 Task: Enable dependabot alerts in the code security and analysis section.
Action: Mouse moved to (1010, 176)
Screenshot: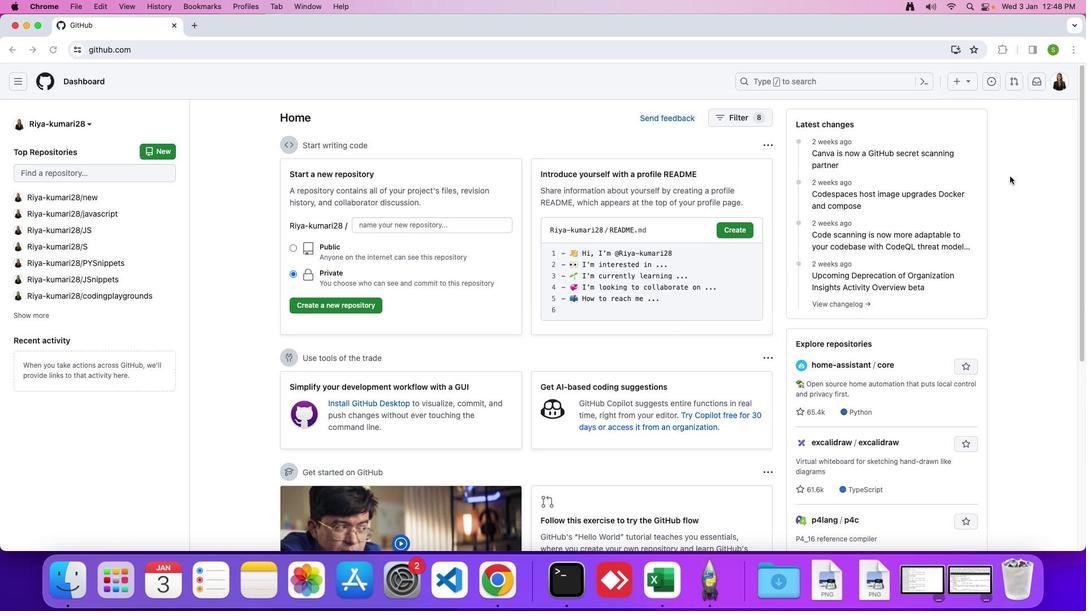 
Action: Mouse pressed left at (1010, 176)
Screenshot: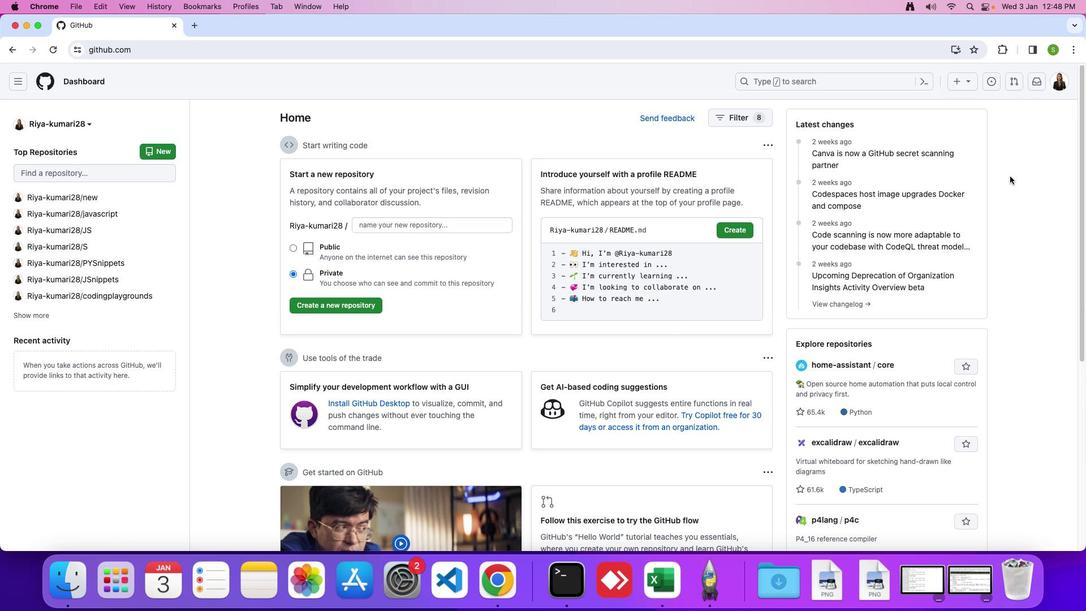 
Action: Mouse moved to (1057, 83)
Screenshot: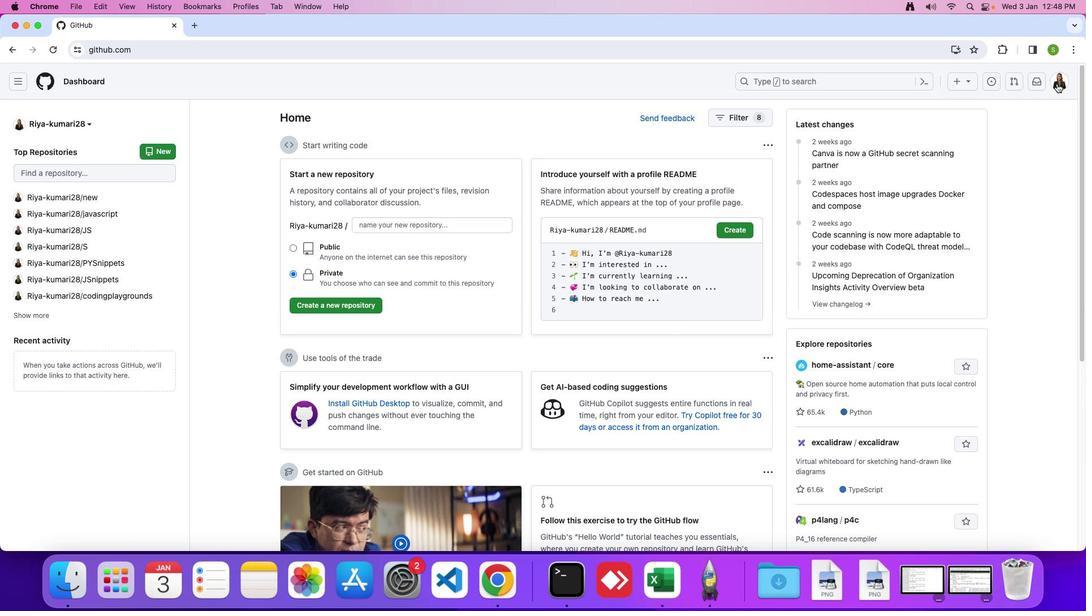 
Action: Mouse pressed left at (1057, 83)
Screenshot: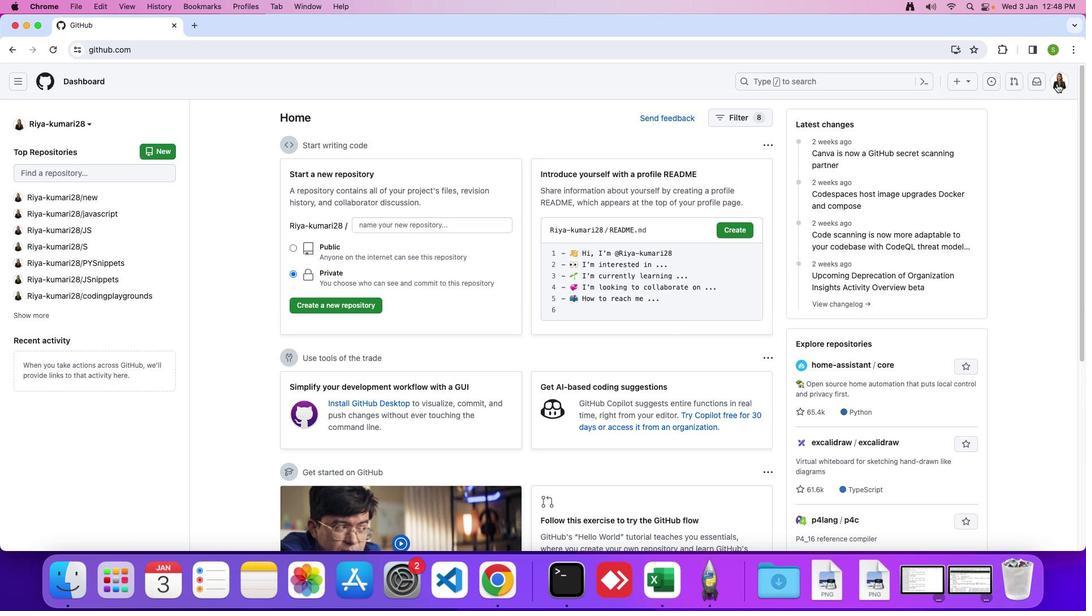 
Action: Mouse moved to (958, 390)
Screenshot: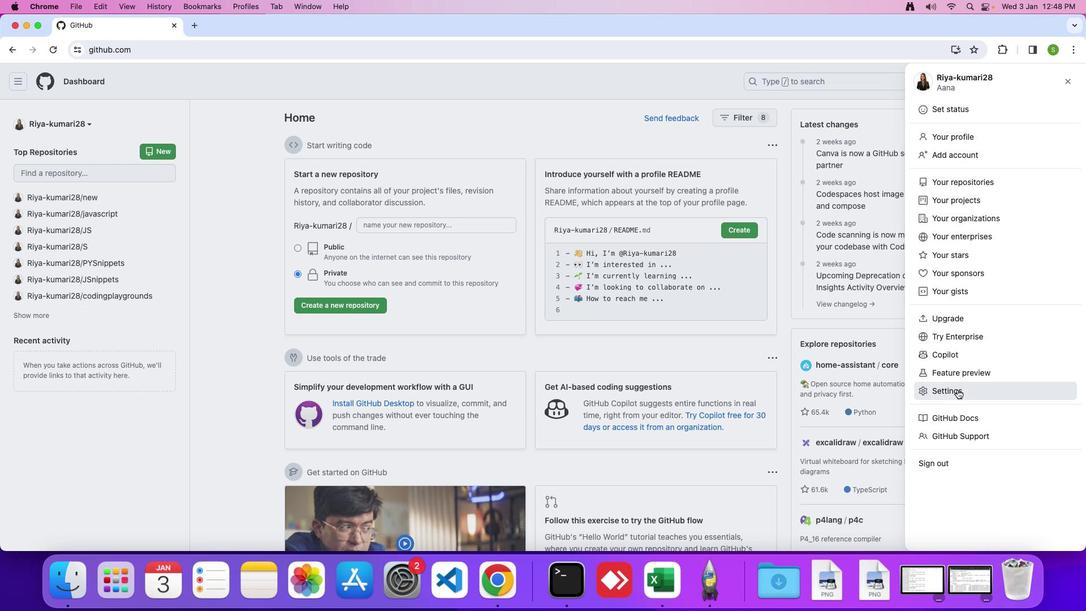 
Action: Mouse pressed left at (958, 390)
Screenshot: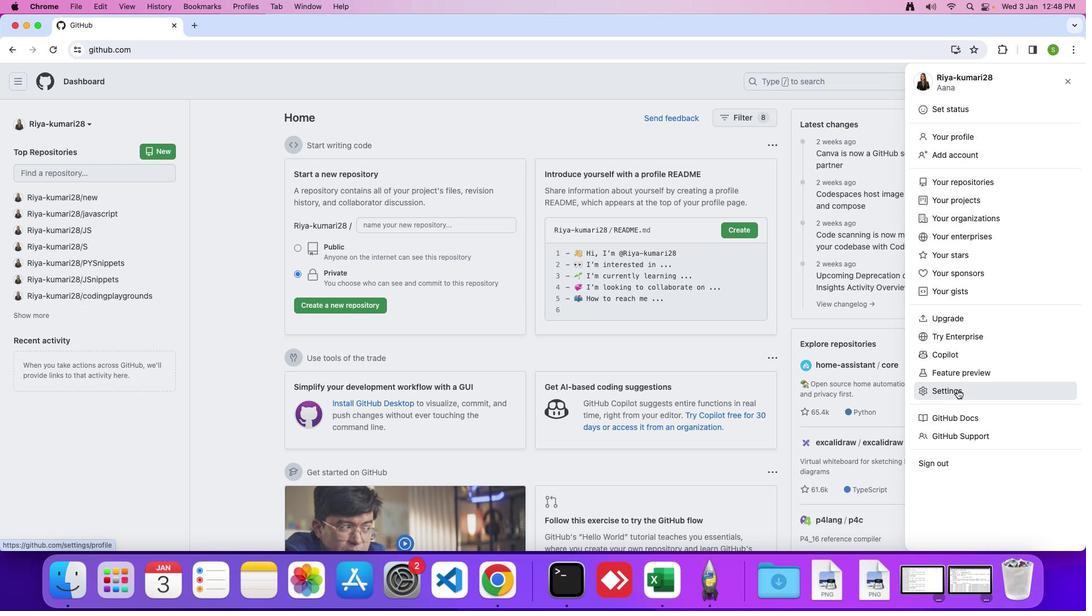 
Action: Mouse moved to (316, 390)
Screenshot: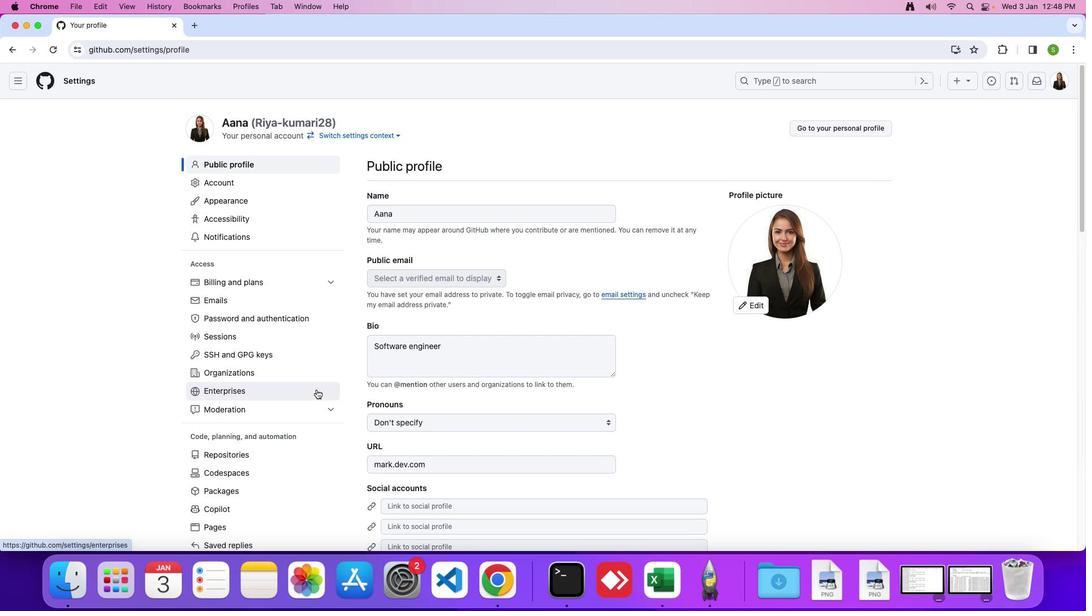 
Action: Mouse scrolled (316, 390) with delta (0, 0)
Screenshot: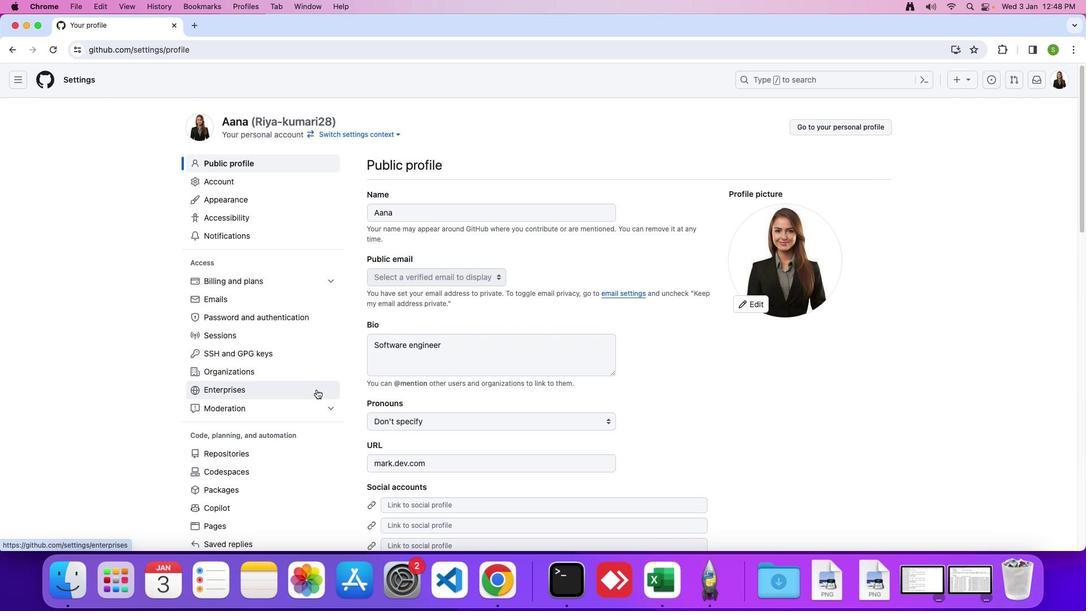 
Action: Mouse moved to (316, 390)
Screenshot: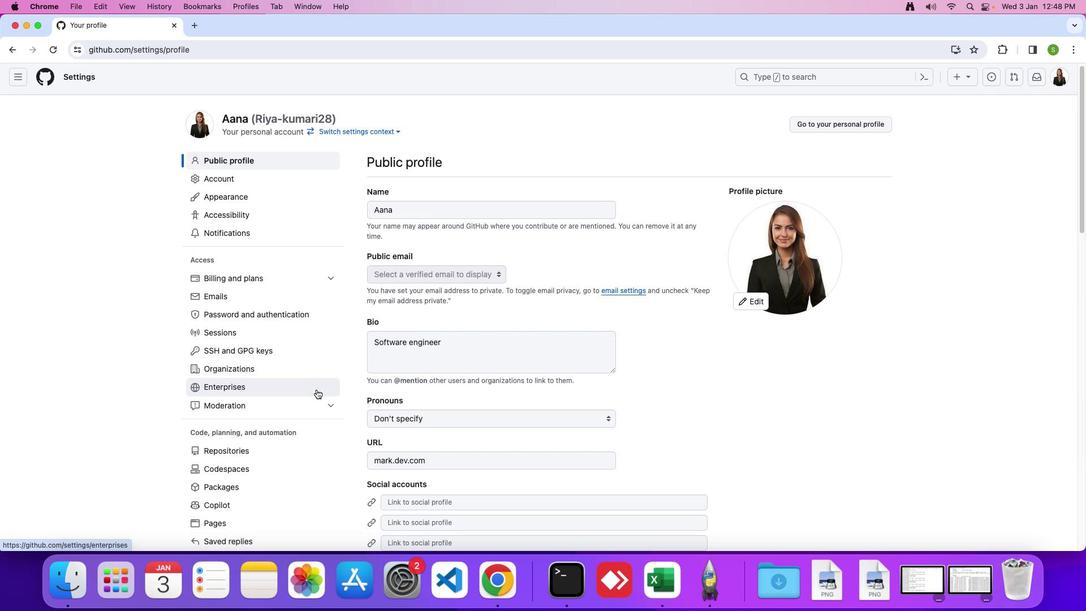 
Action: Mouse scrolled (316, 390) with delta (0, 0)
Screenshot: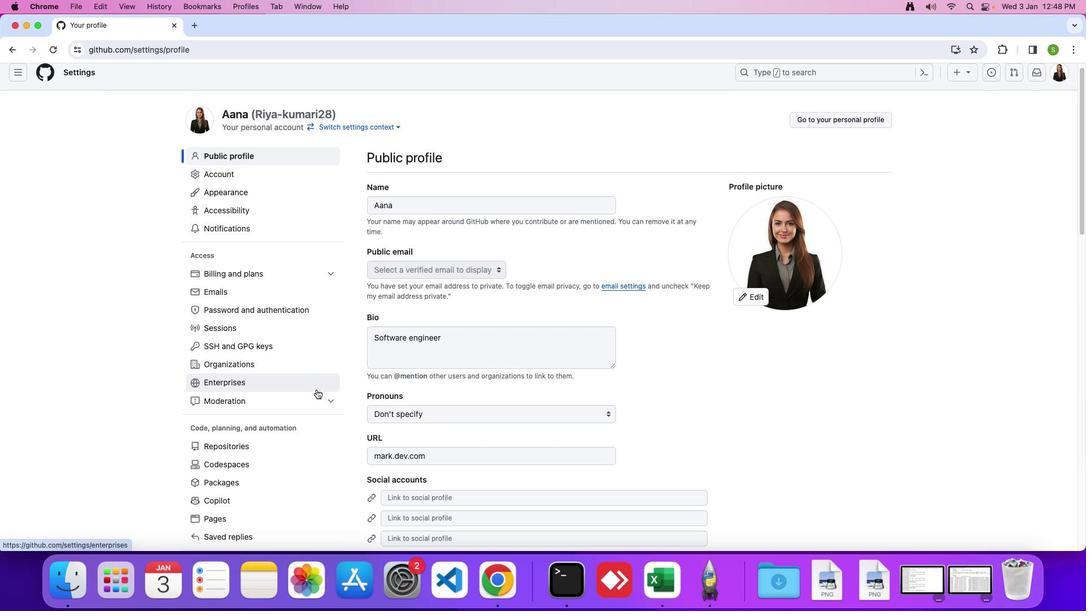 
Action: Mouse scrolled (316, 390) with delta (0, 0)
Screenshot: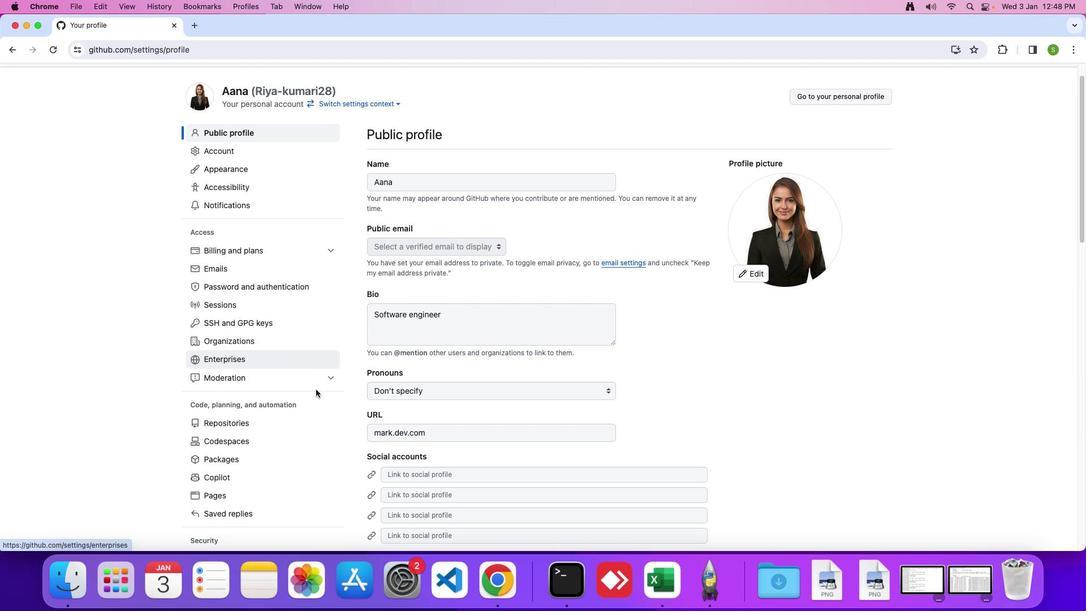 
Action: Mouse moved to (291, 382)
Screenshot: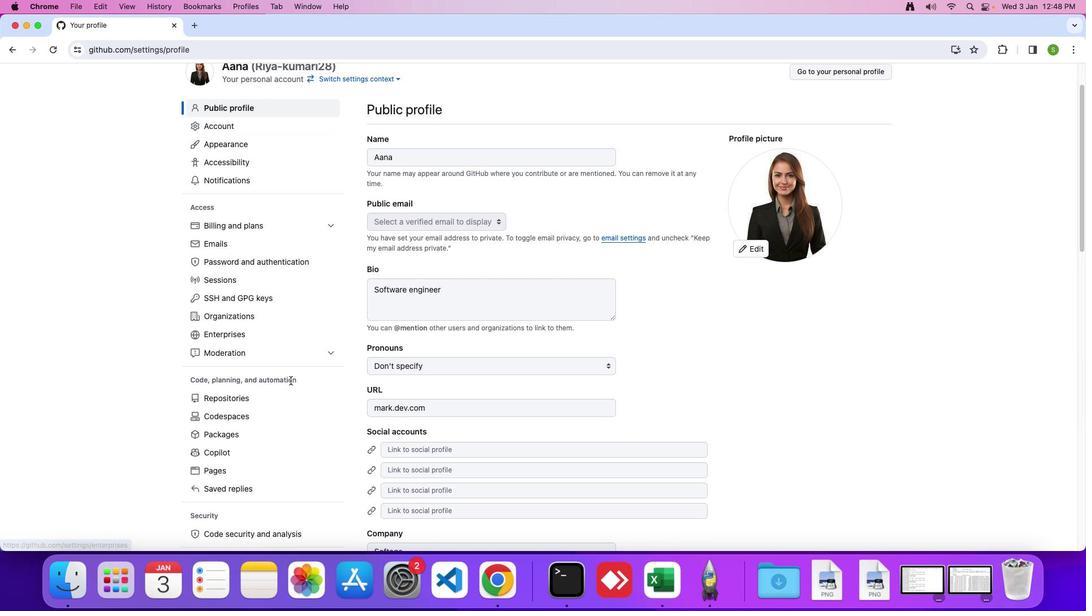 
Action: Mouse scrolled (291, 382) with delta (0, 0)
Screenshot: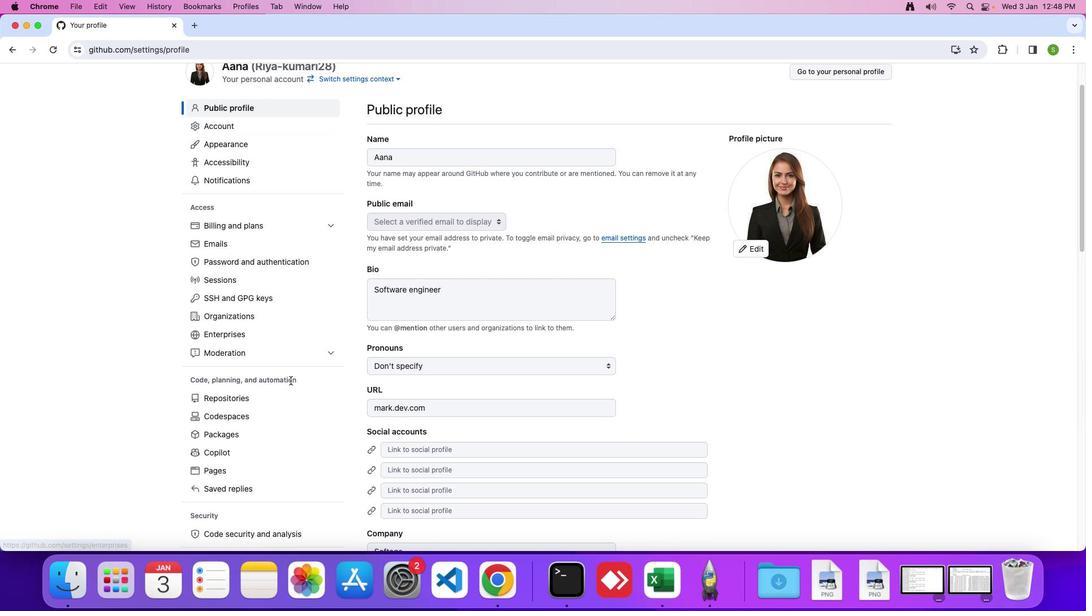 
Action: Mouse moved to (290, 380)
Screenshot: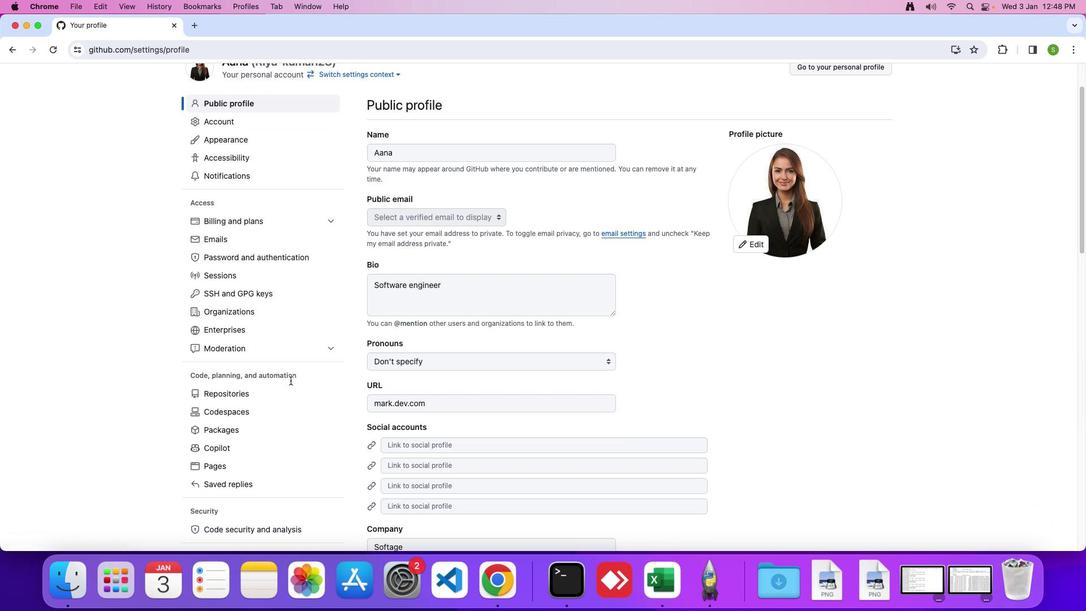 
Action: Mouse scrolled (290, 380) with delta (0, 0)
Screenshot: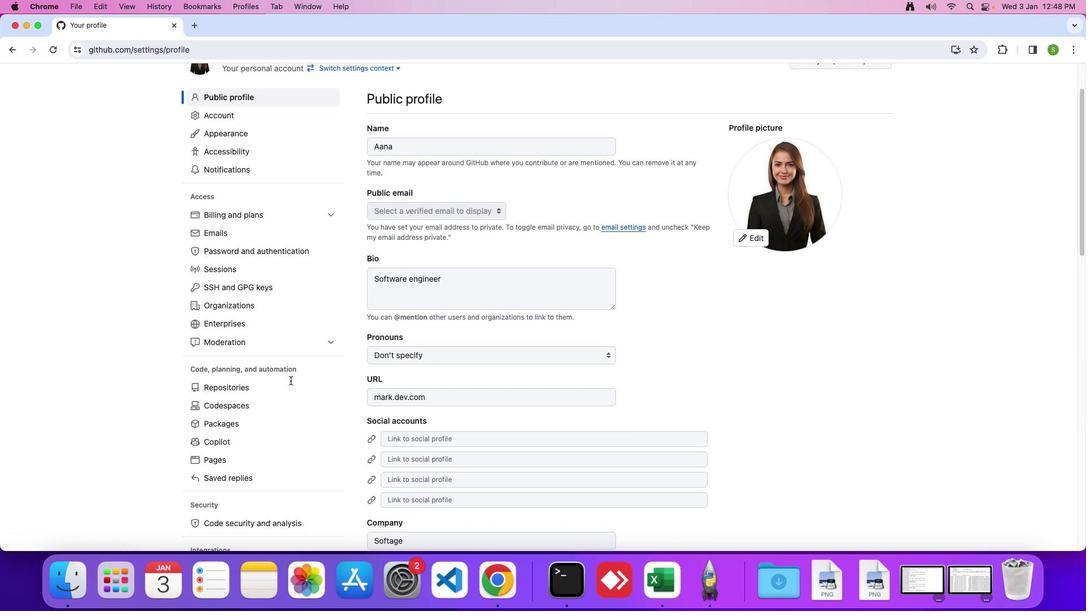 
Action: Mouse moved to (290, 380)
Screenshot: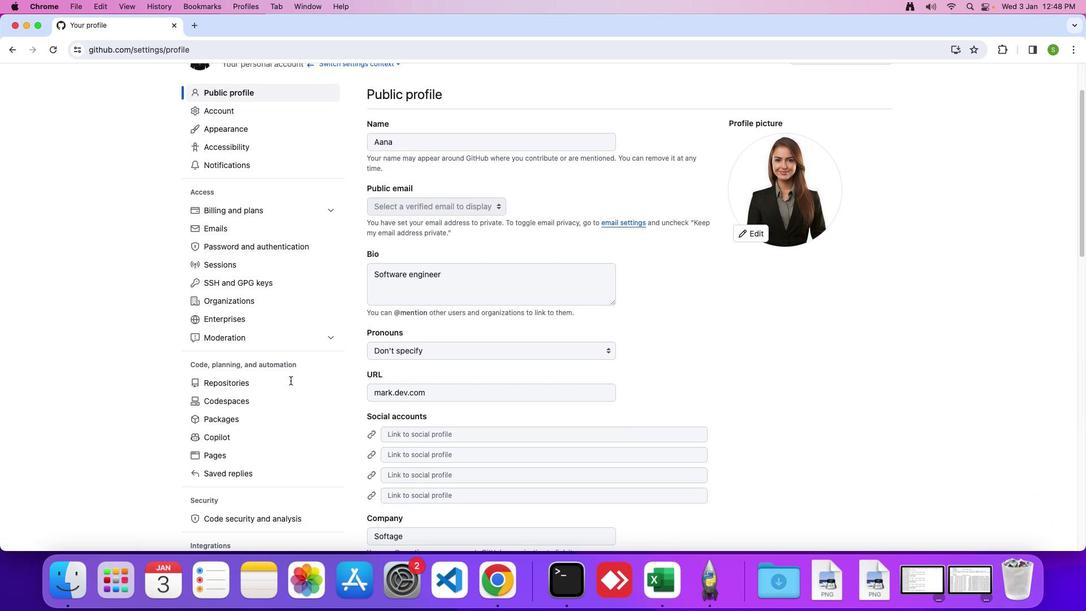 
Action: Mouse scrolled (290, 380) with delta (0, 0)
Screenshot: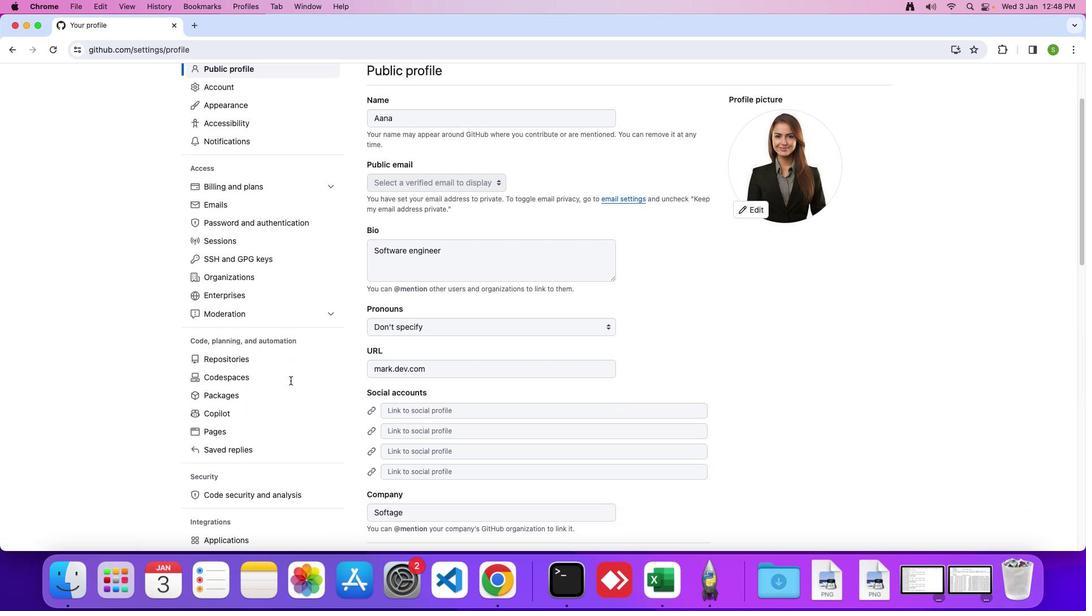 
Action: Mouse moved to (290, 379)
Screenshot: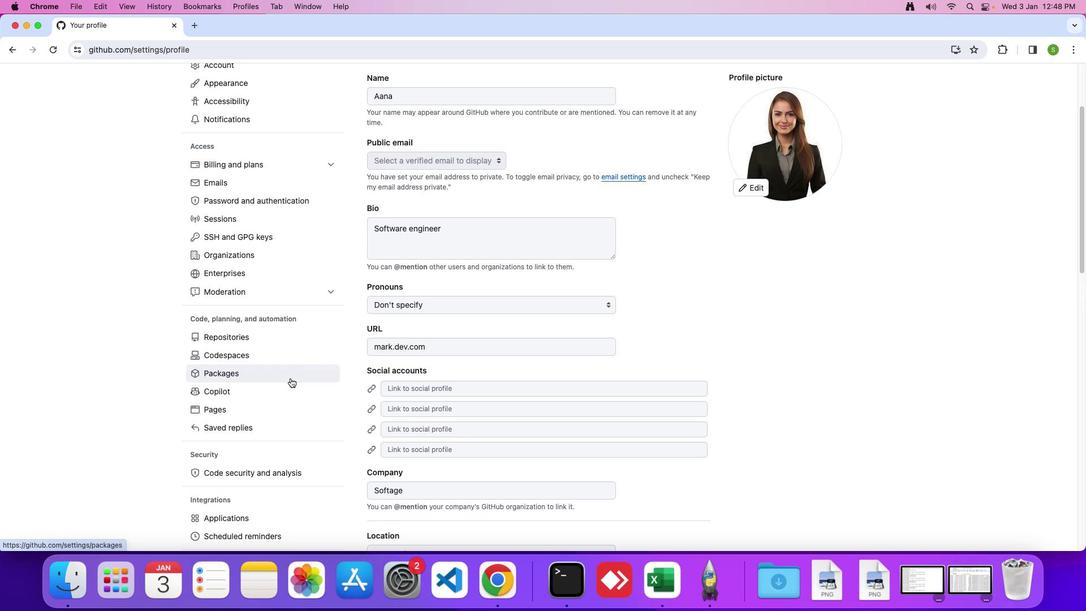 
Action: Mouse scrolled (290, 379) with delta (0, 0)
Screenshot: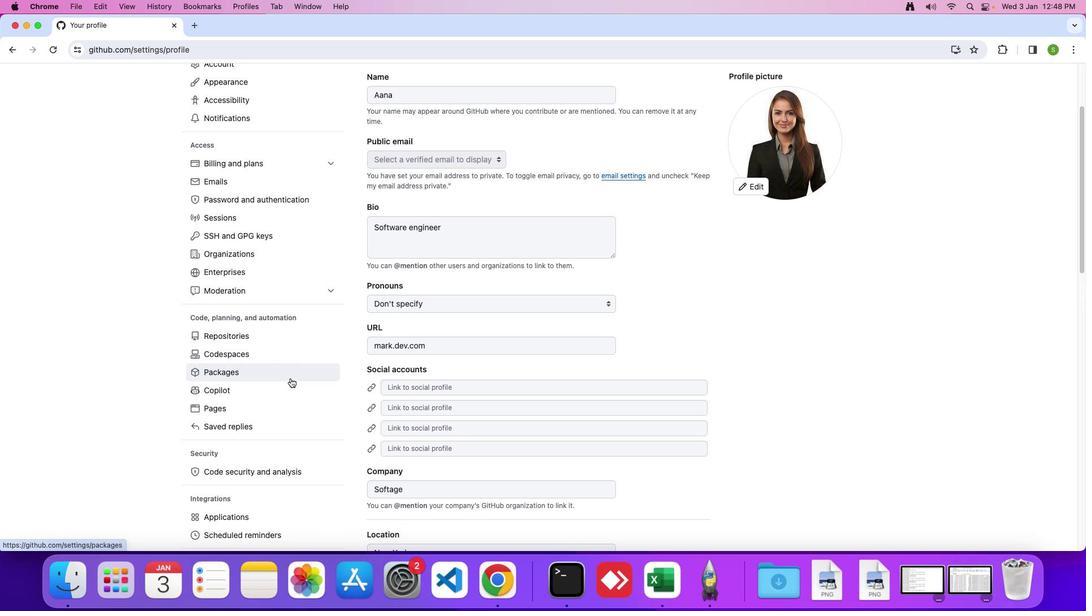 
Action: Mouse moved to (290, 378)
Screenshot: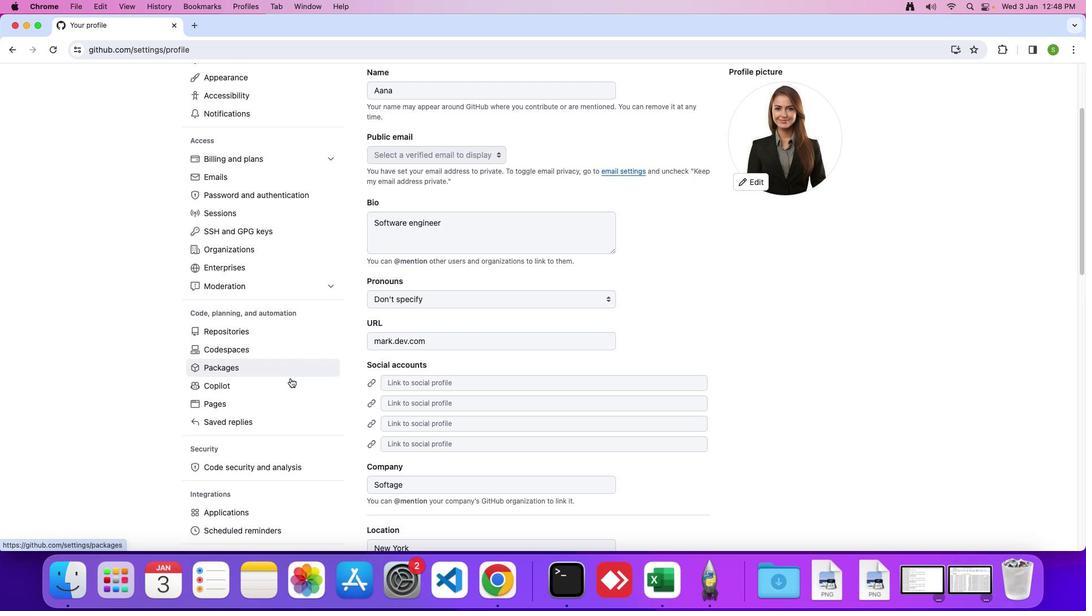 
Action: Mouse scrolled (290, 378) with delta (0, 0)
Screenshot: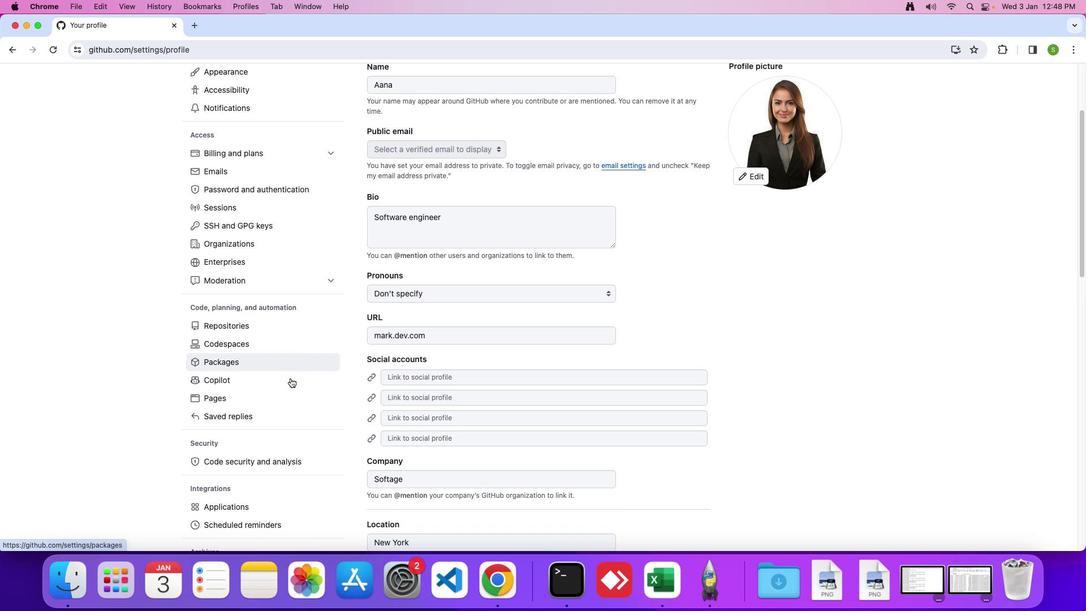
Action: Mouse moved to (258, 452)
Screenshot: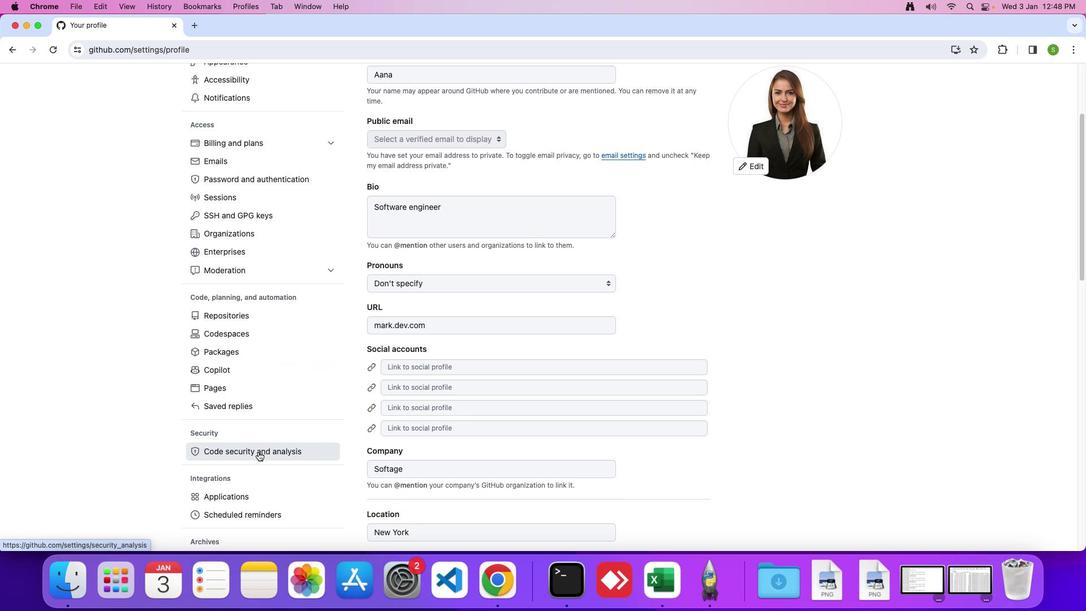
Action: Mouse pressed left at (258, 452)
Screenshot: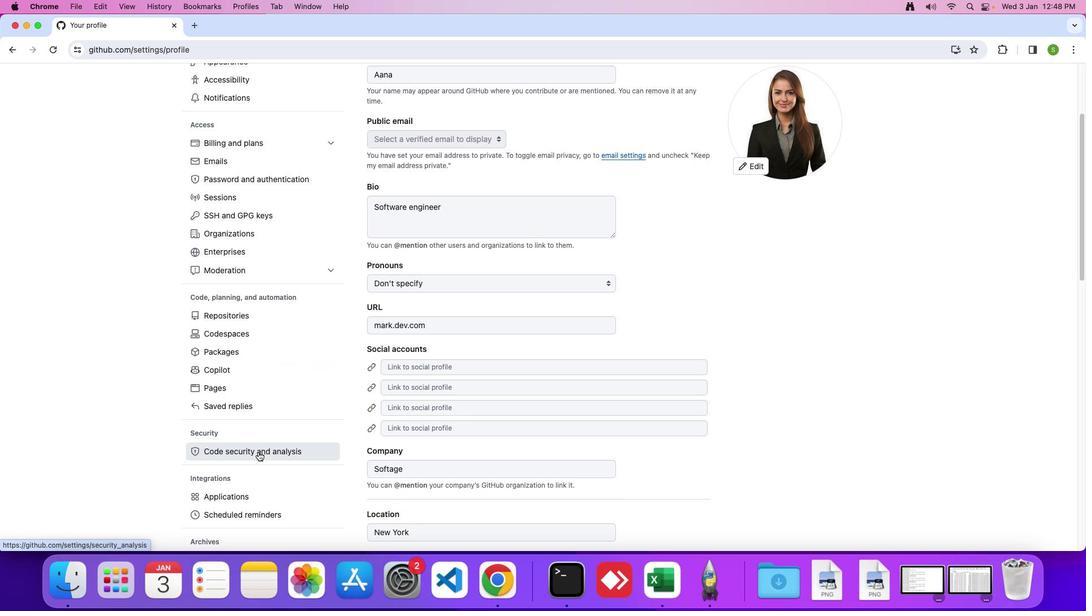 
Action: Mouse moved to (618, 416)
Screenshot: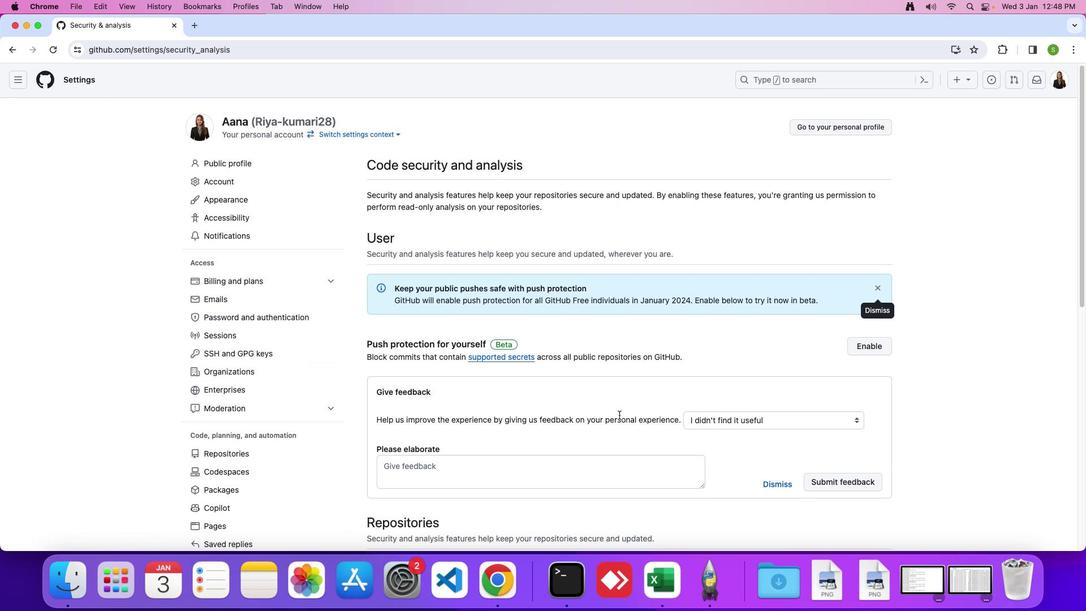 
Action: Mouse scrolled (618, 416) with delta (0, 0)
Screenshot: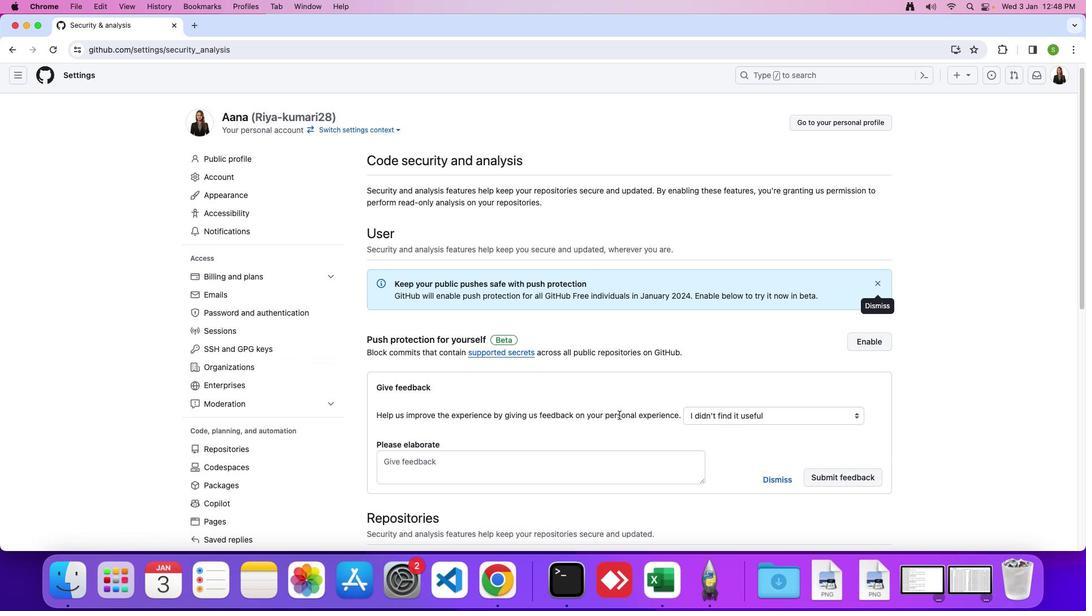 
Action: Mouse moved to (618, 416)
Screenshot: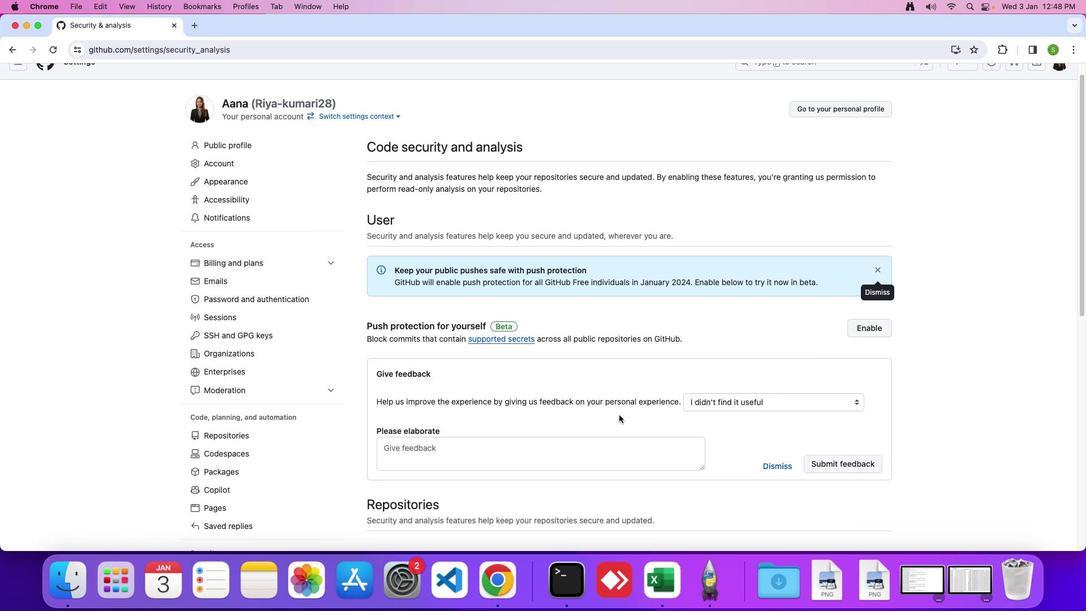 
Action: Mouse scrolled (618, 416) with delta (0, 0)
Screenshot: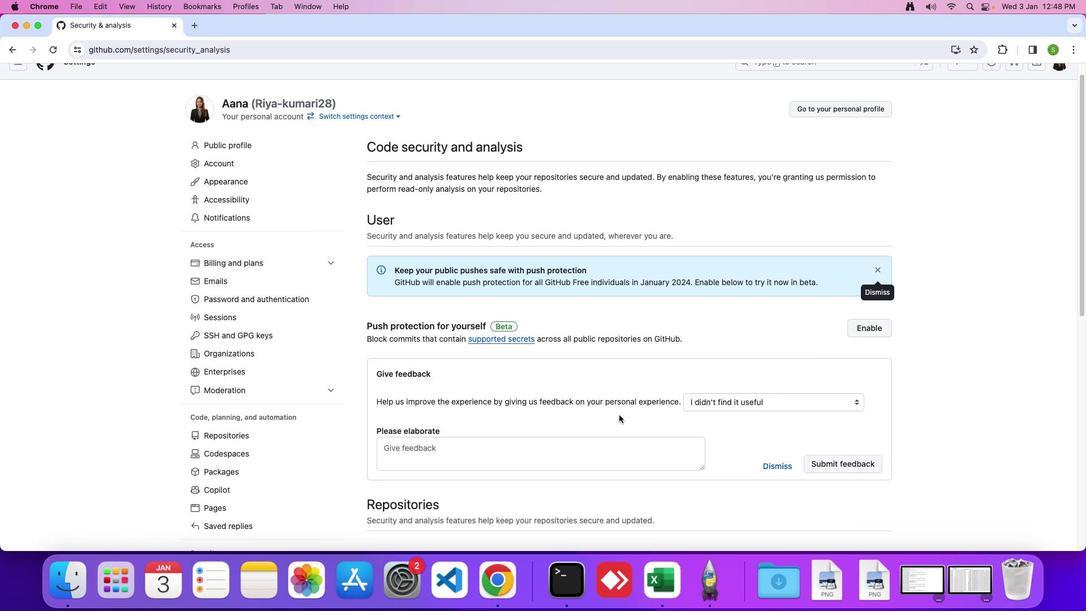 
Action: Mouse moved to (619, 415)
Screenshot: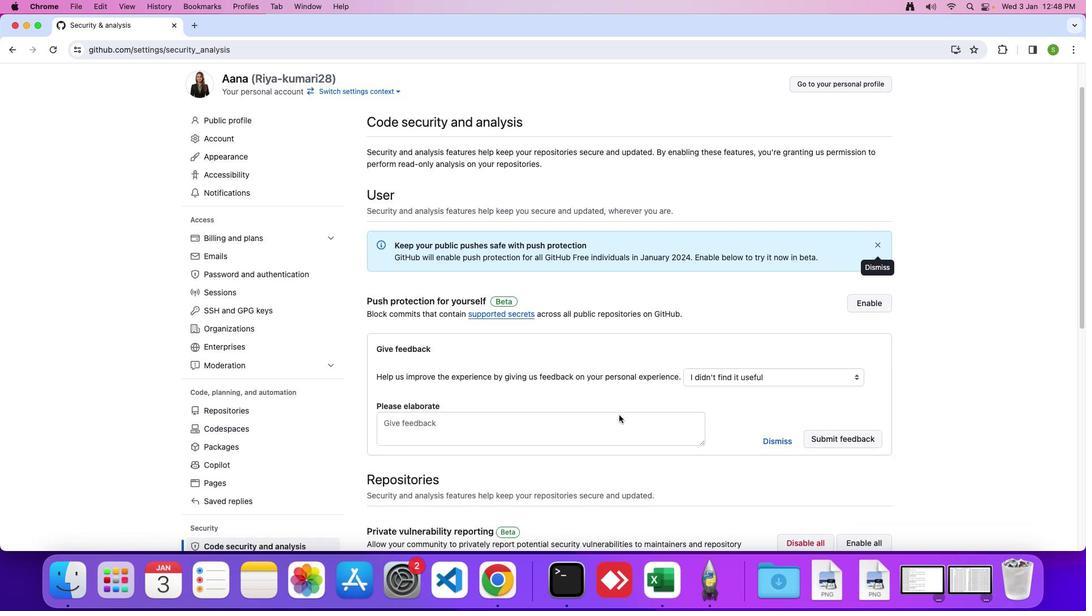 
Action: Mouse scrolled (619, 415) with delta (0, -1)
Screenshot: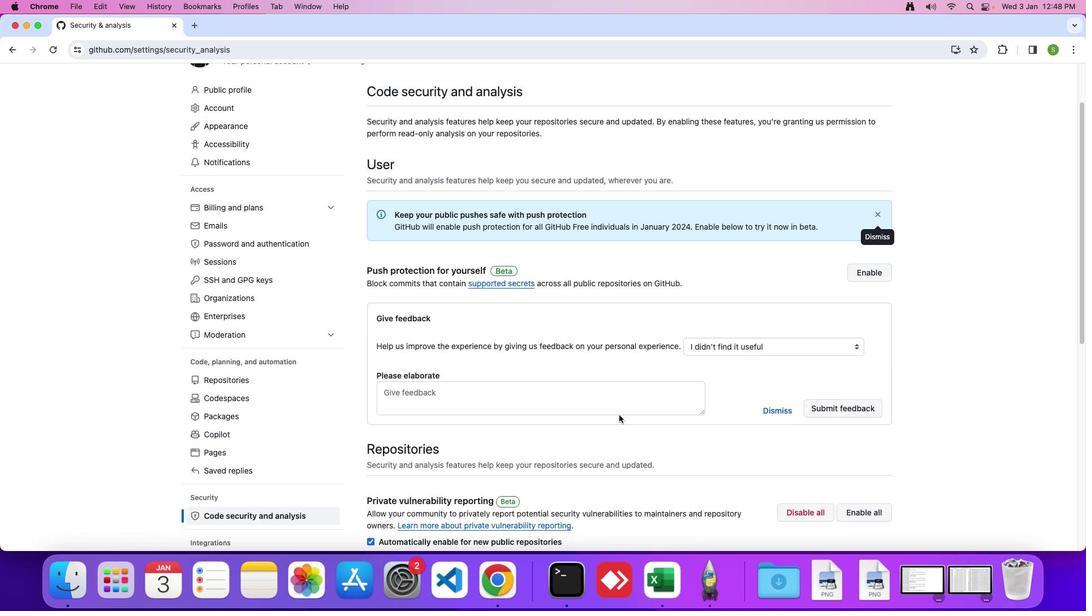
Action: Mouse moved to (619, 414)
Screenshot: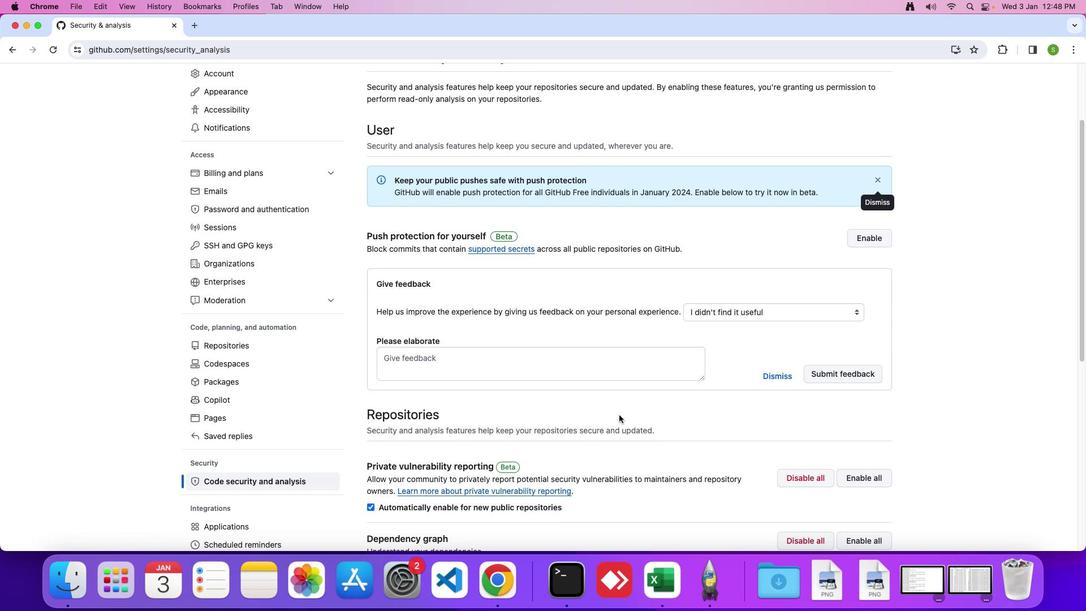 
Action: Mouse scrolled (619, 414) with delta (0, 0)
Screenshot: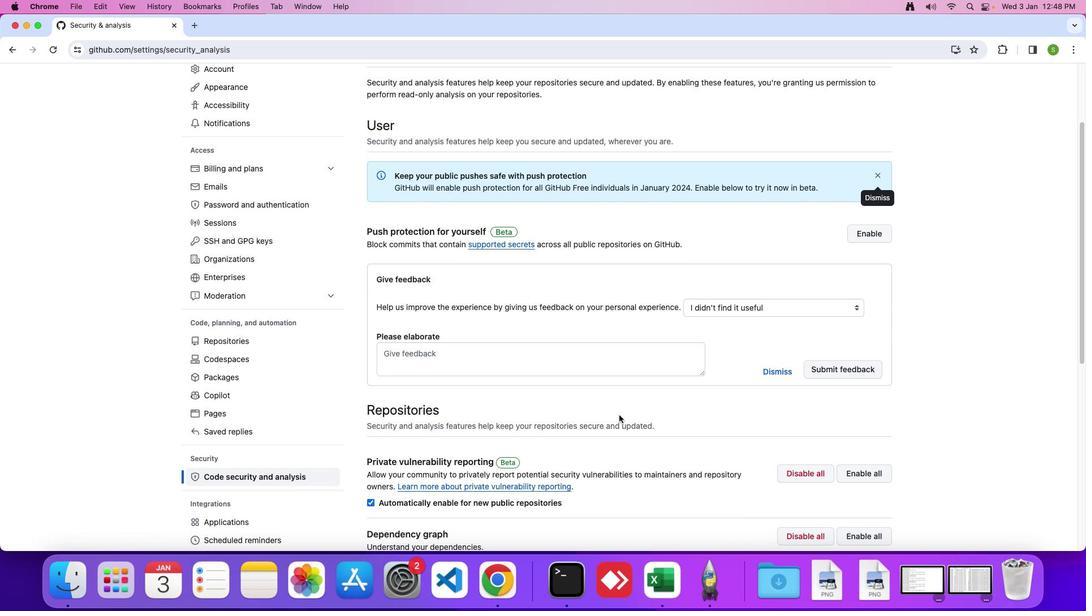 
Action: Mouse scrolled (619, 414) with delta (0, 0)
Screenshot: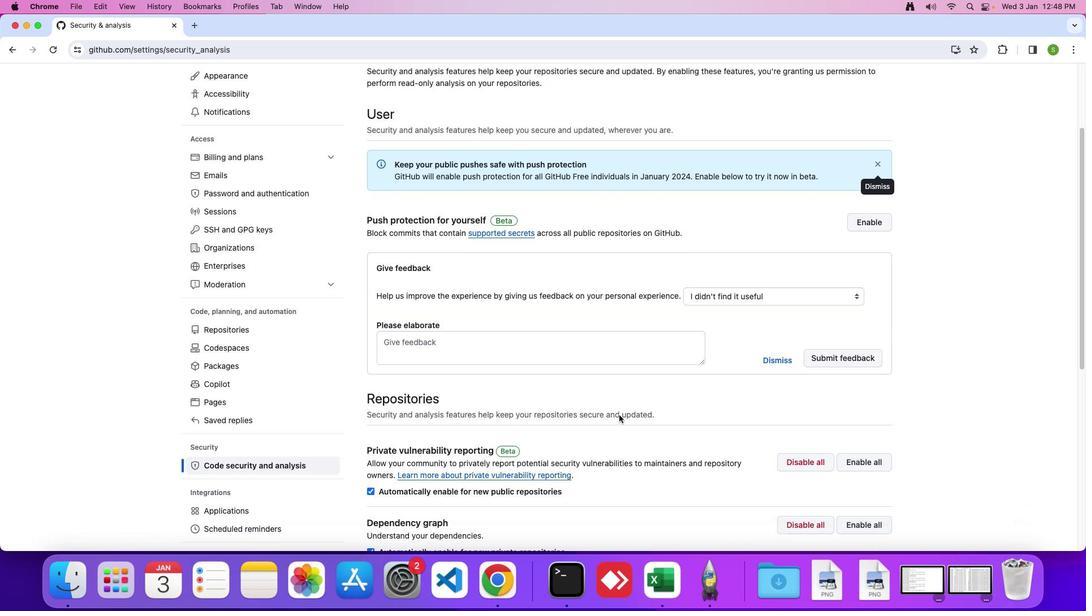 
Action: Mouse scrolled (619, 414) with delta (0, -1)
Screenshot: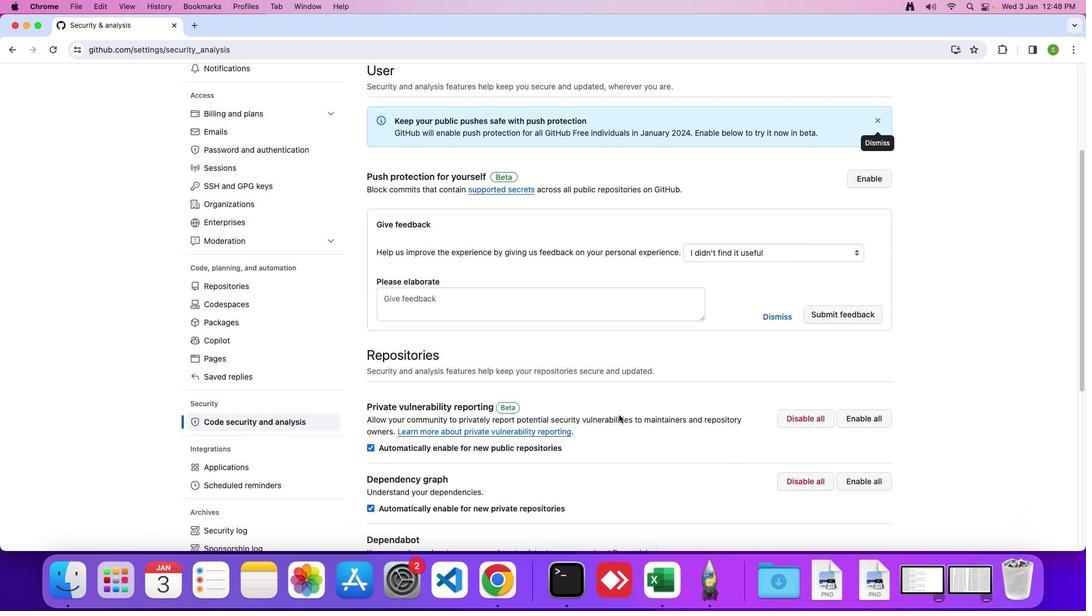 
Action: Mouse moved to (618, 414)
Screenshot: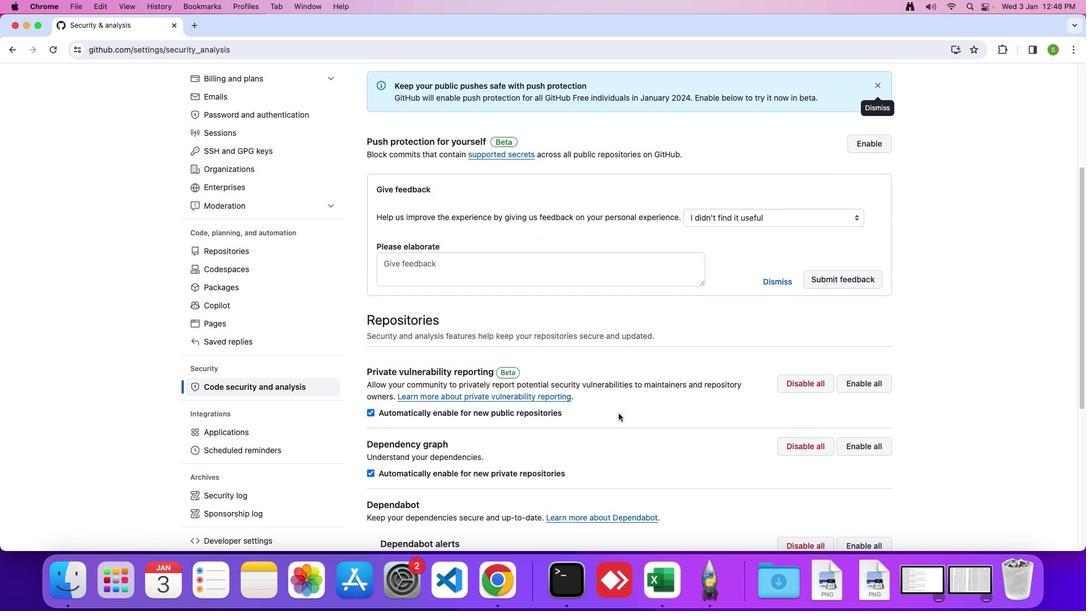 
Action: Mouse scrolled (618, 414) with delta (0, 0)
Screenshot: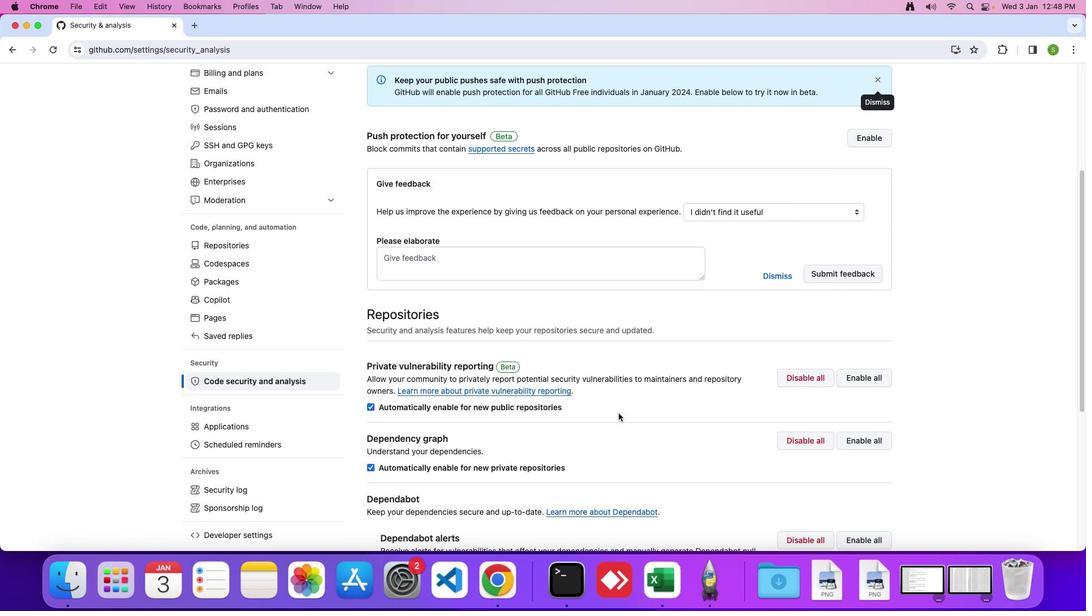 
Action: Mouse moved to (618, 413)
Screenshot: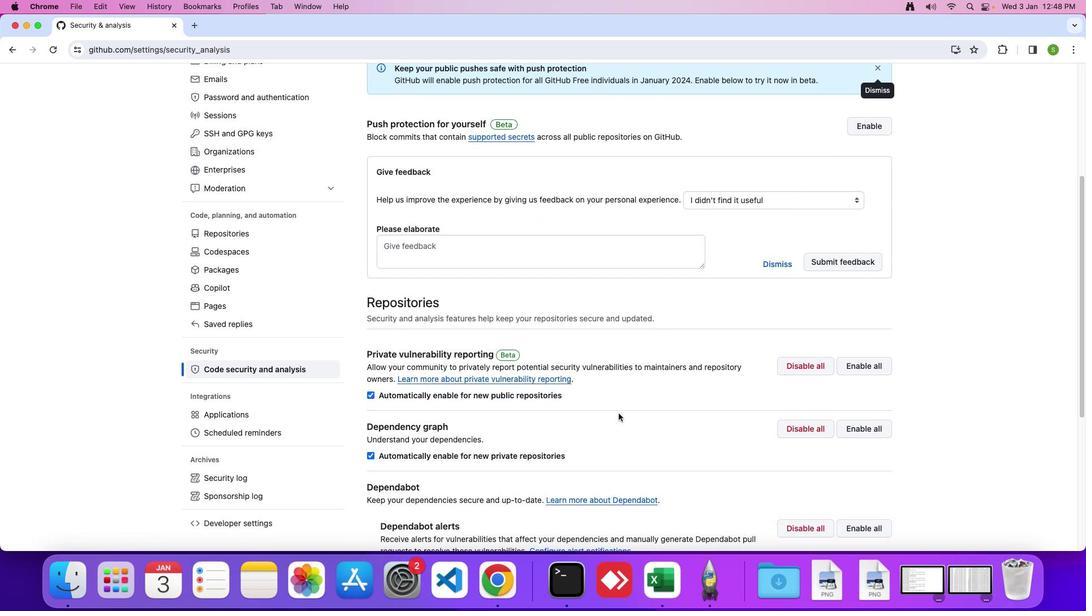 
Action: Mouse scrolled (618, 413) with delta (0, 0)
Screenshot: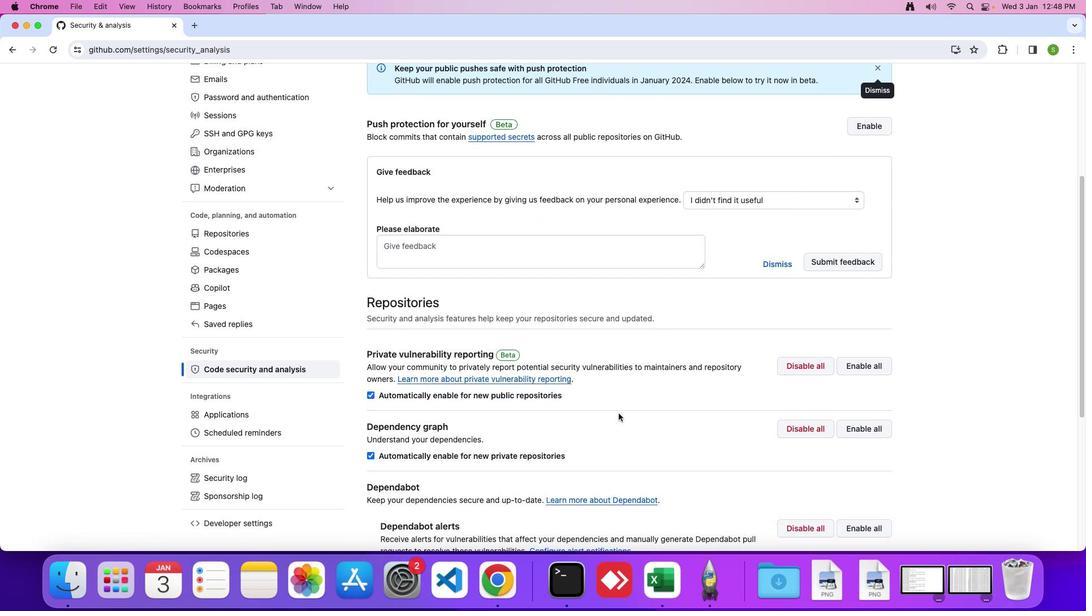 
Action: Mouse moved to (618, 413)
Screenshot: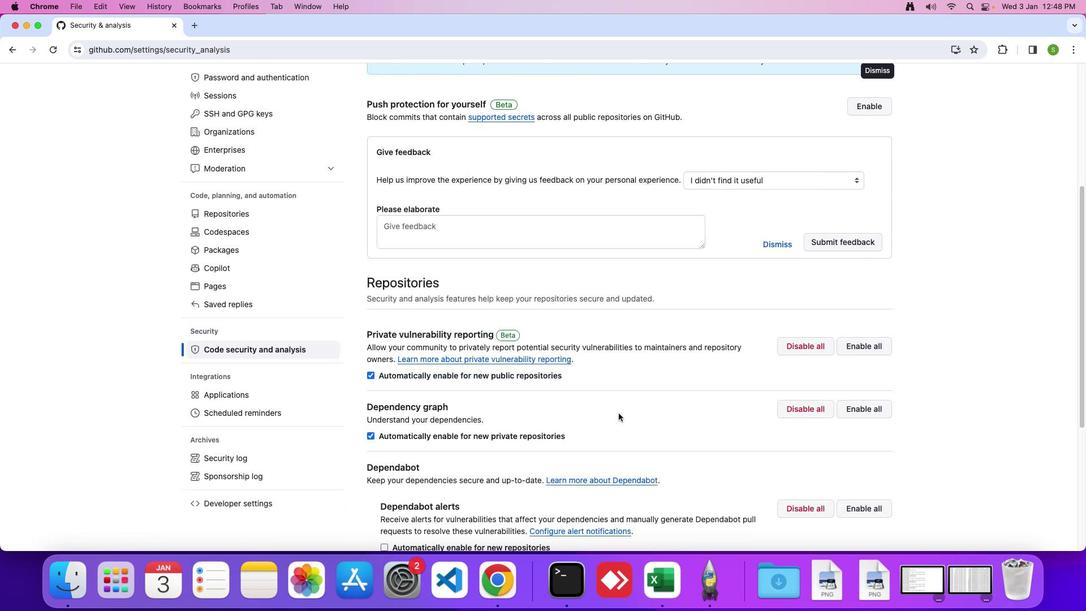 
Action: Mouse scrolled (618, 413) with delta (0, -1)
Screenshot: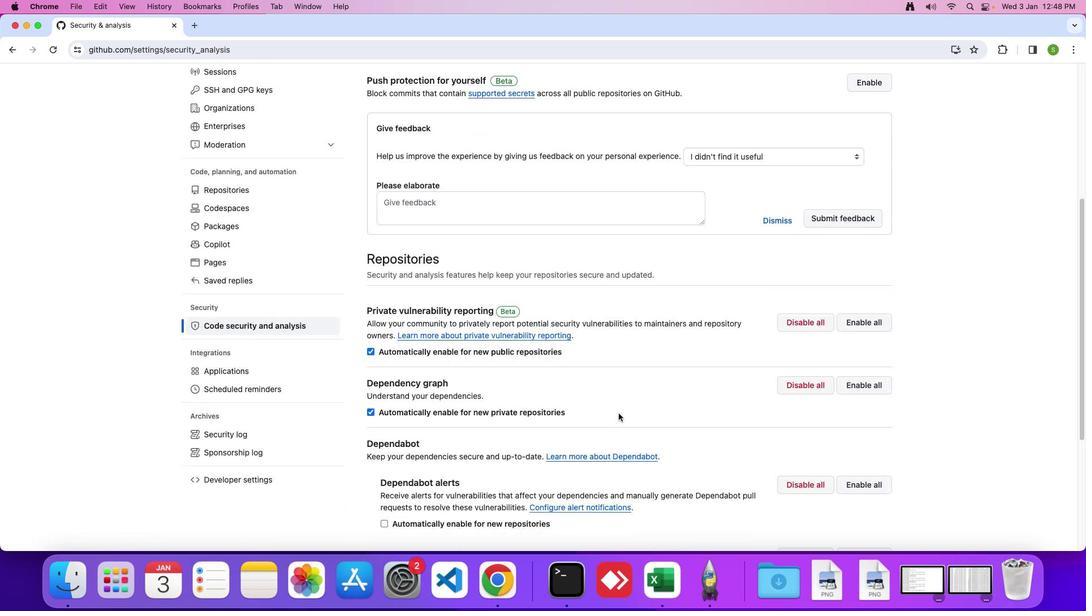 
Action: Mouse moved to (618, 412)
Screenshot: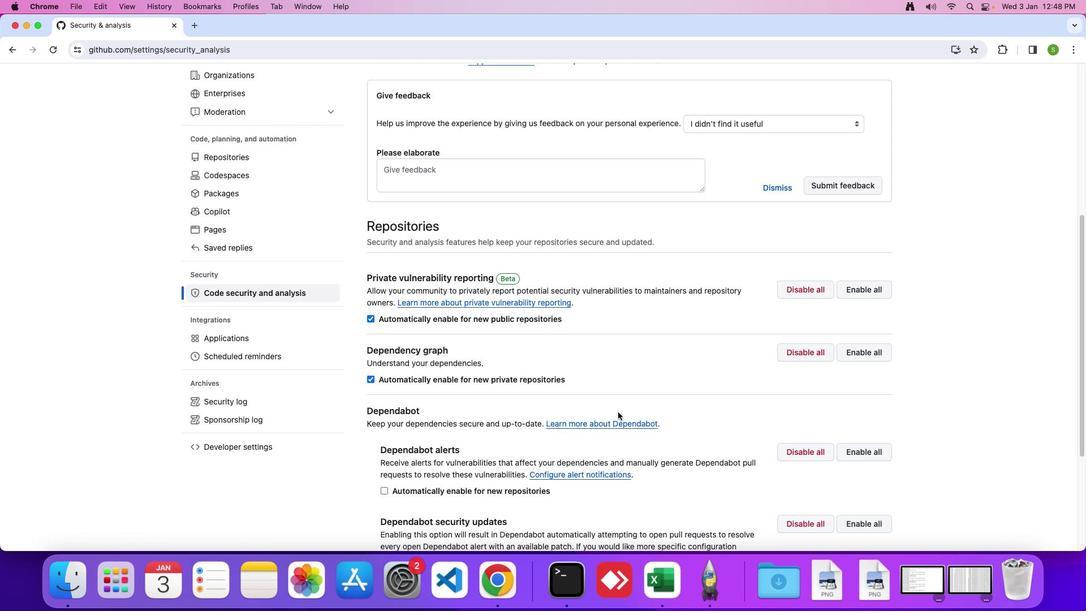 
Action: Mouse scrolled (618, 412) with delta (0, 0)
Screenshot: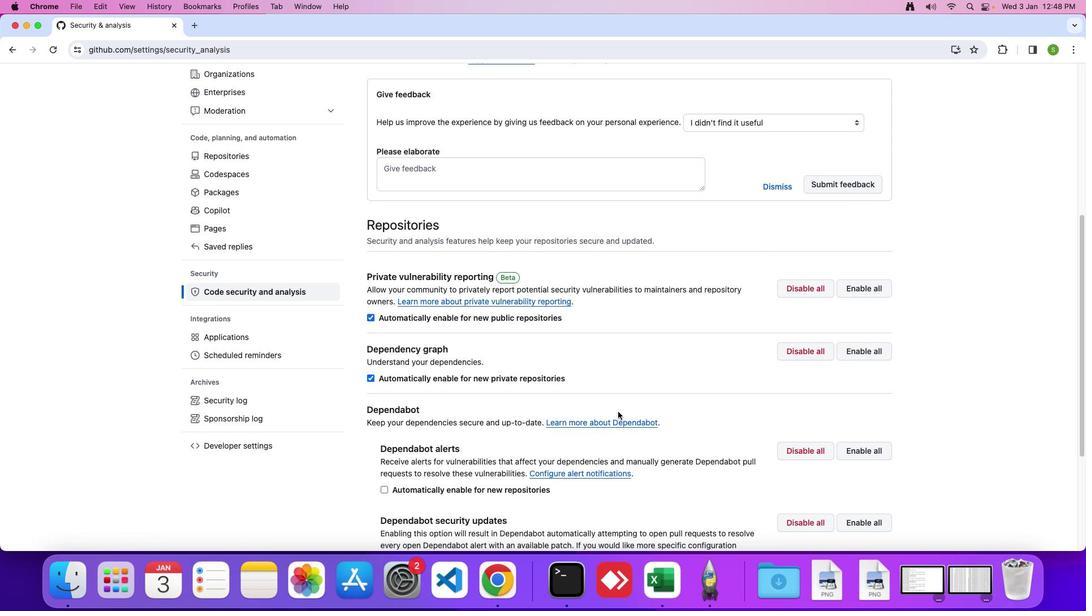 
Action: Mouse moved to (618, 412)
Screenshot: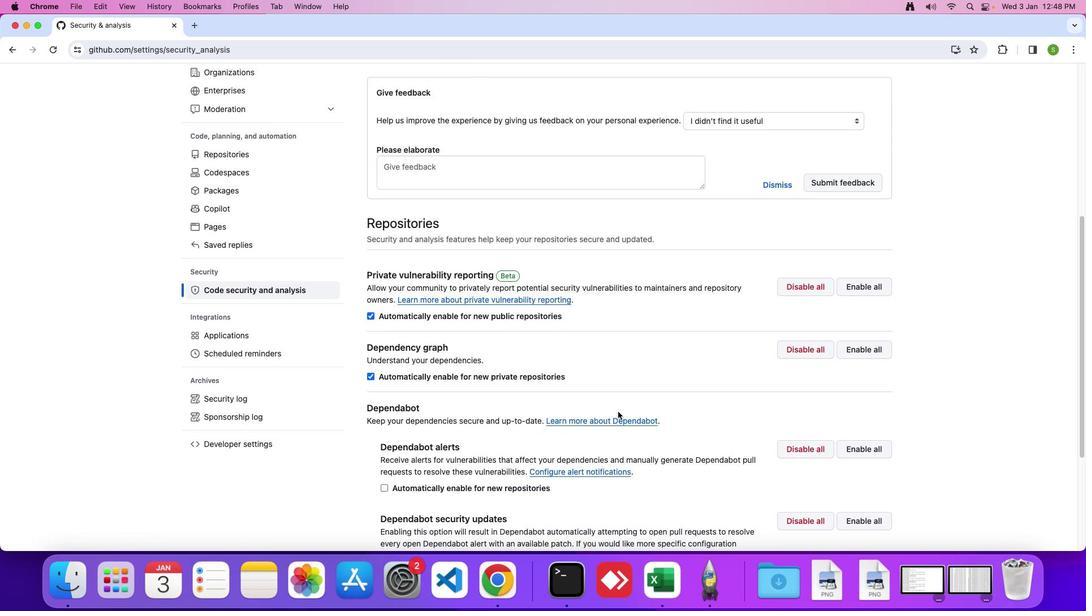 
Action: Mouse scrolled (618, 412) with delta (0, 0)
Screenshot: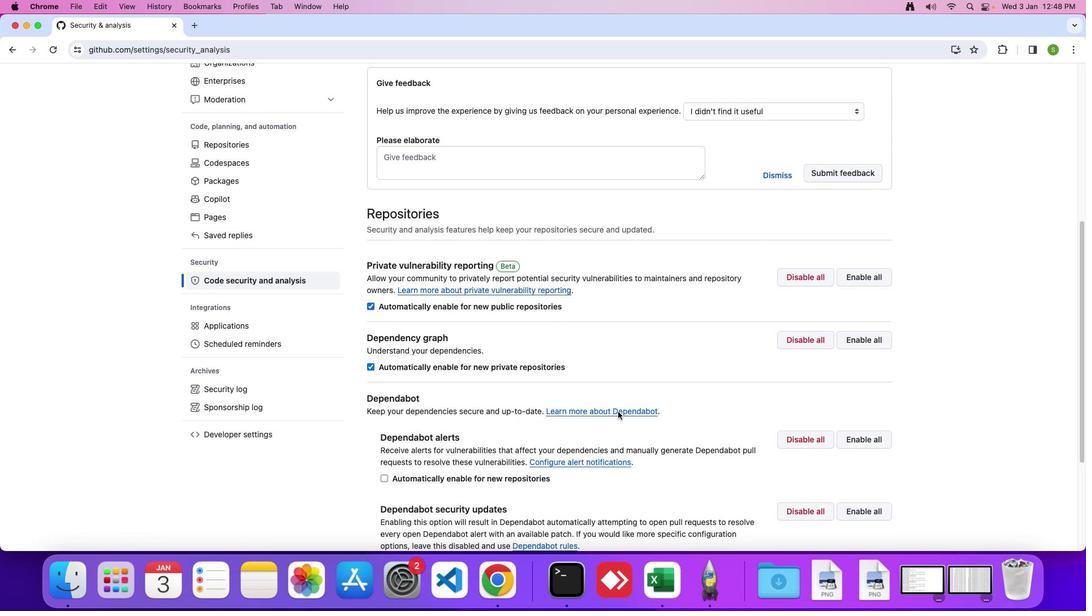 
Action: Mouse moved to (618, 412)
Screenshot: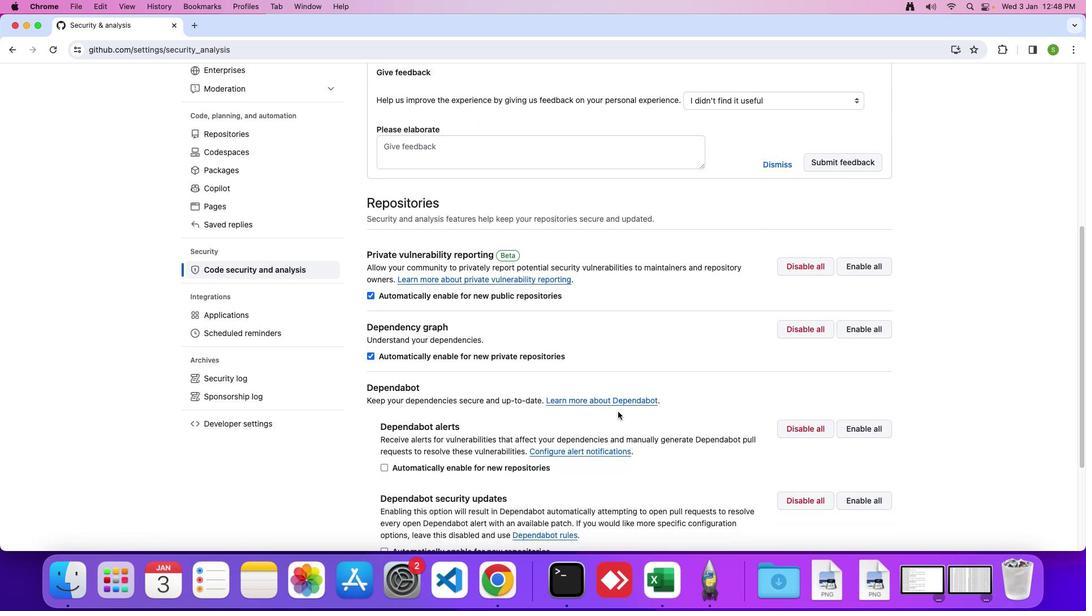 
Action: Mouse scrolled (618, 412) with delta (0, 0)
Screenshot: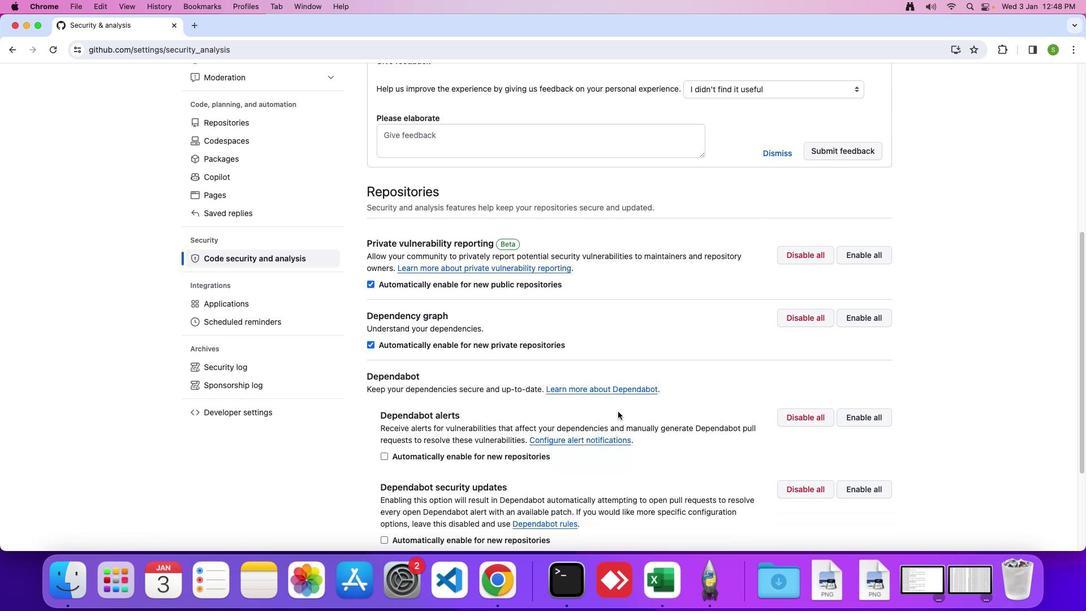 
Action: Mouse moved to (867, 403)
Screenshot: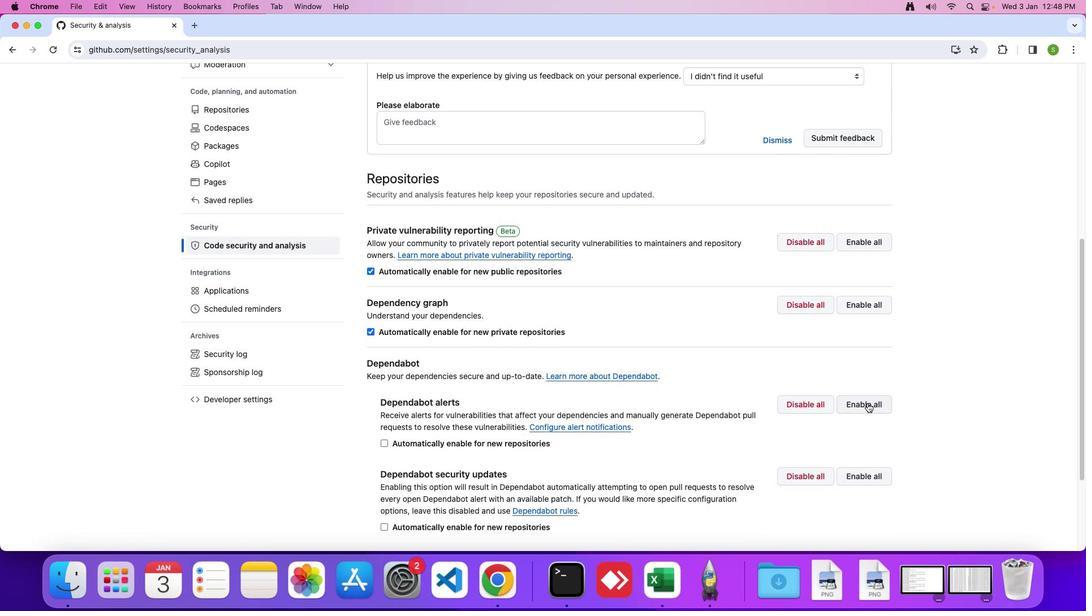 
Action: Mouse pressed left at (867, 403)
Screenshot: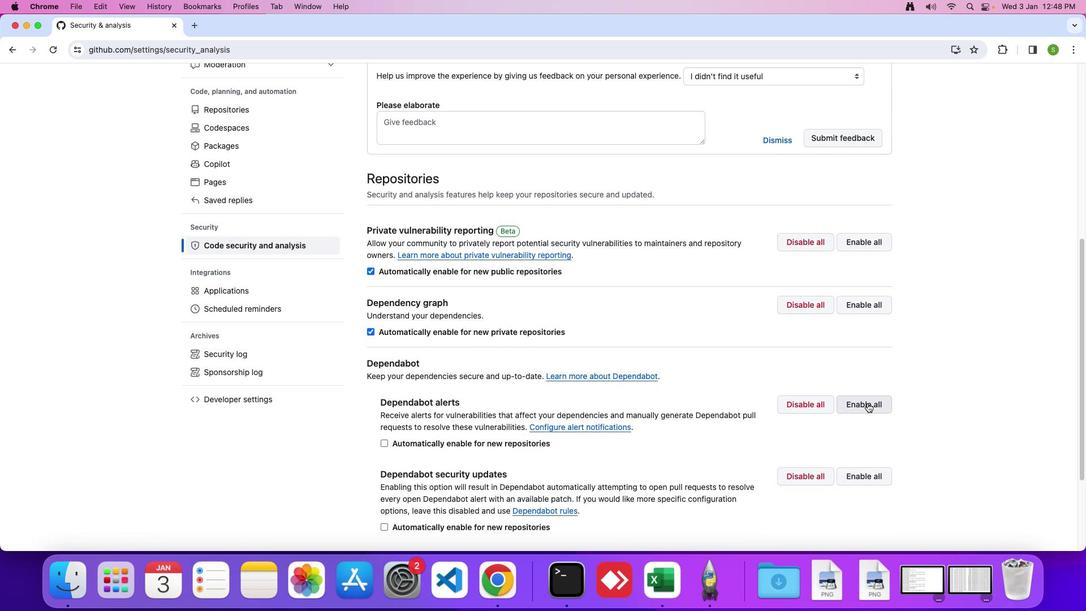 
Action: Mouse moved to (563, 244)
Screenshot: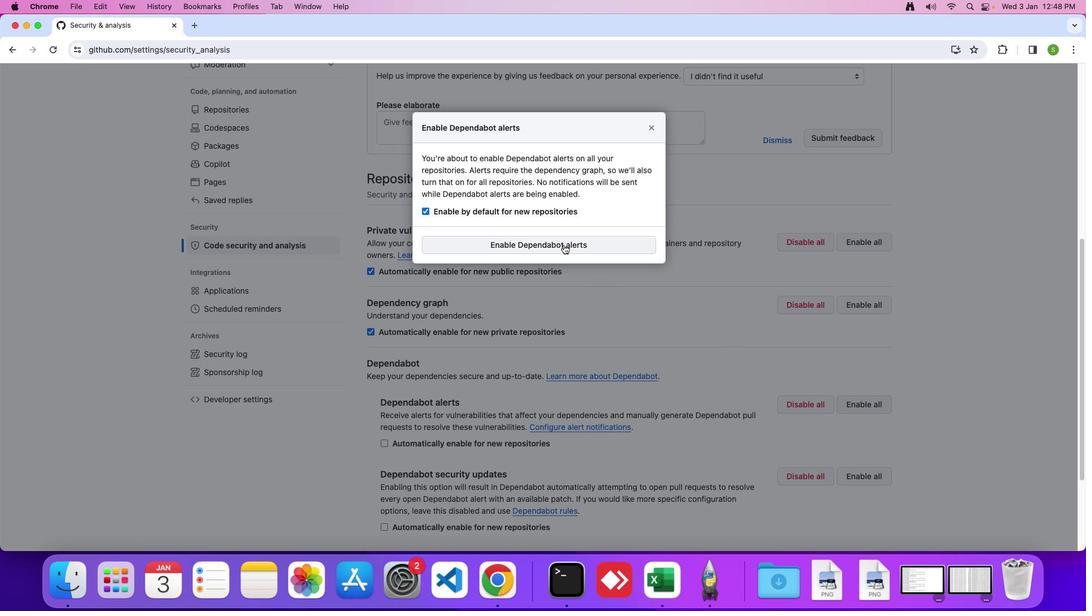 
Action: Mouse pressed left at (563, 244)
Screenshot: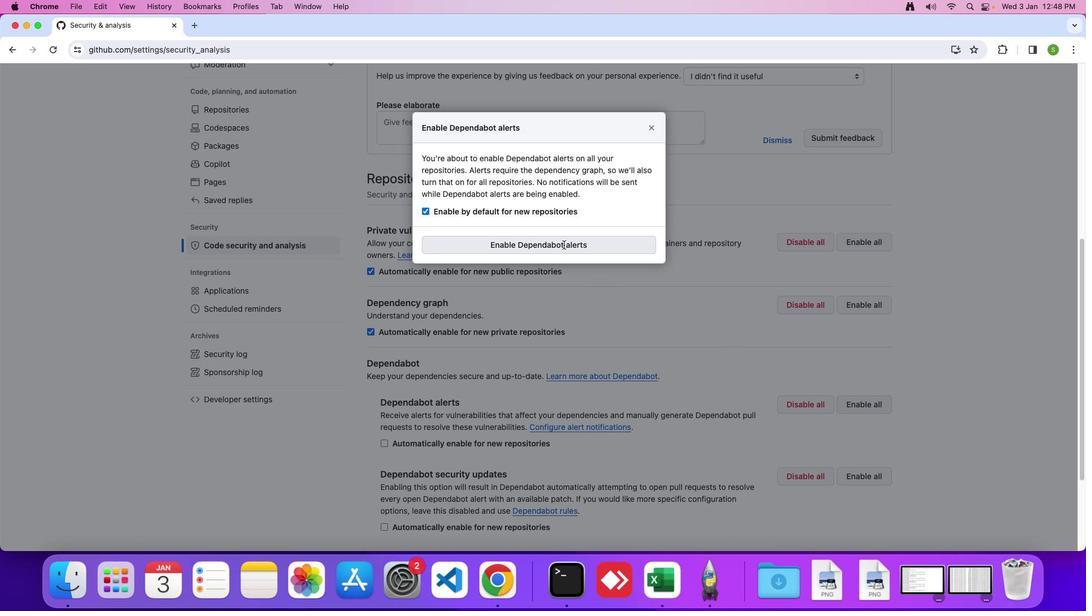 
